 Task: Change the description format of the category "Announcement" in the repository "Javascript" to "Question / Answer".
Action: Mouse moved to (1071, 186)
Screenshot: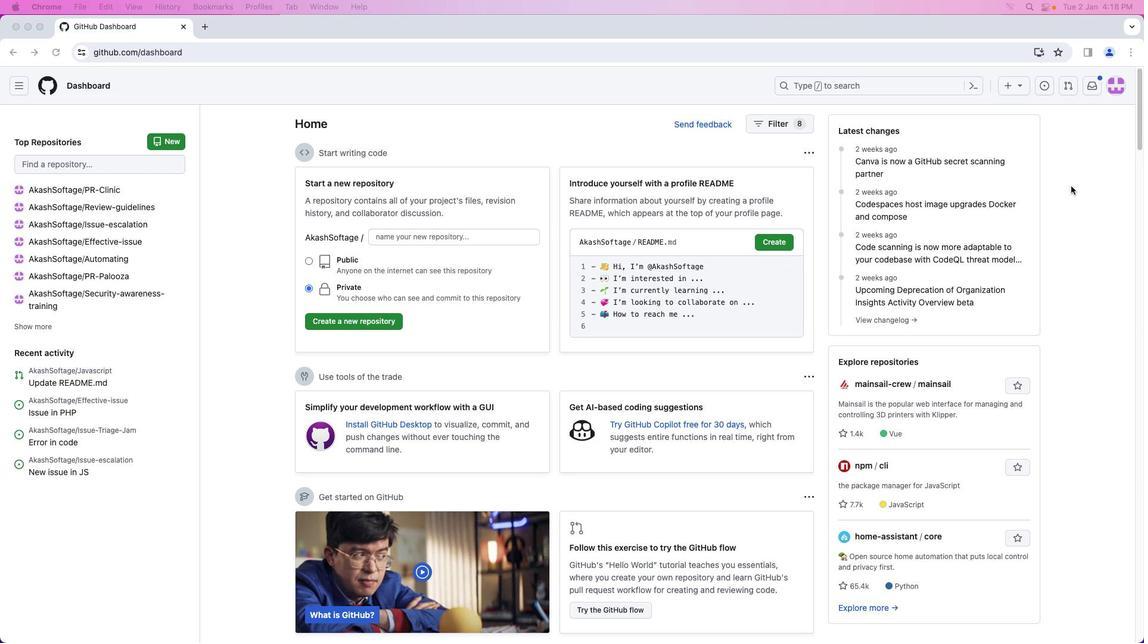 
Action: Mouse pressed left at (1071, 186)
Screenshot: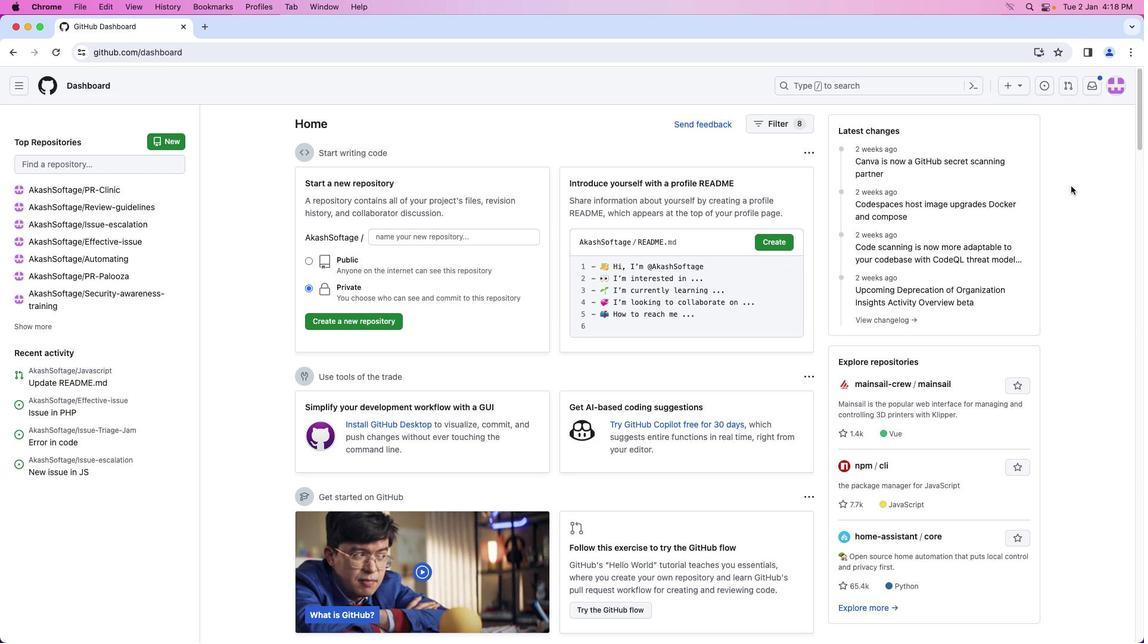 
Action: Mouse moved to (1117, 89)
Screenshot: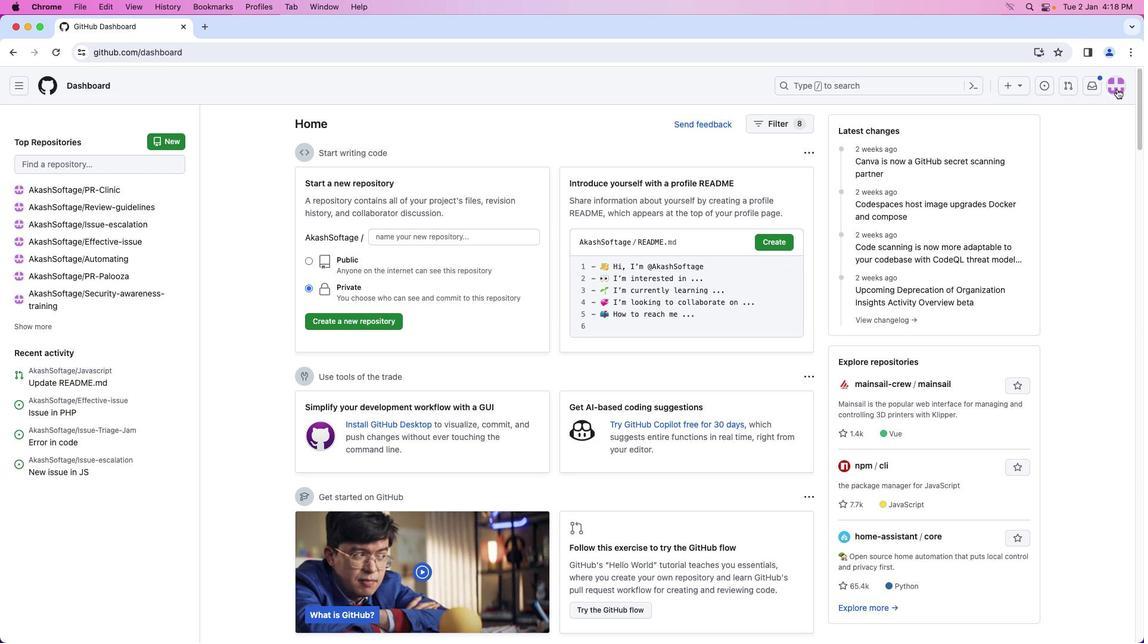 
Action: Mouse pressed left at (1117, 89)
Screenshot: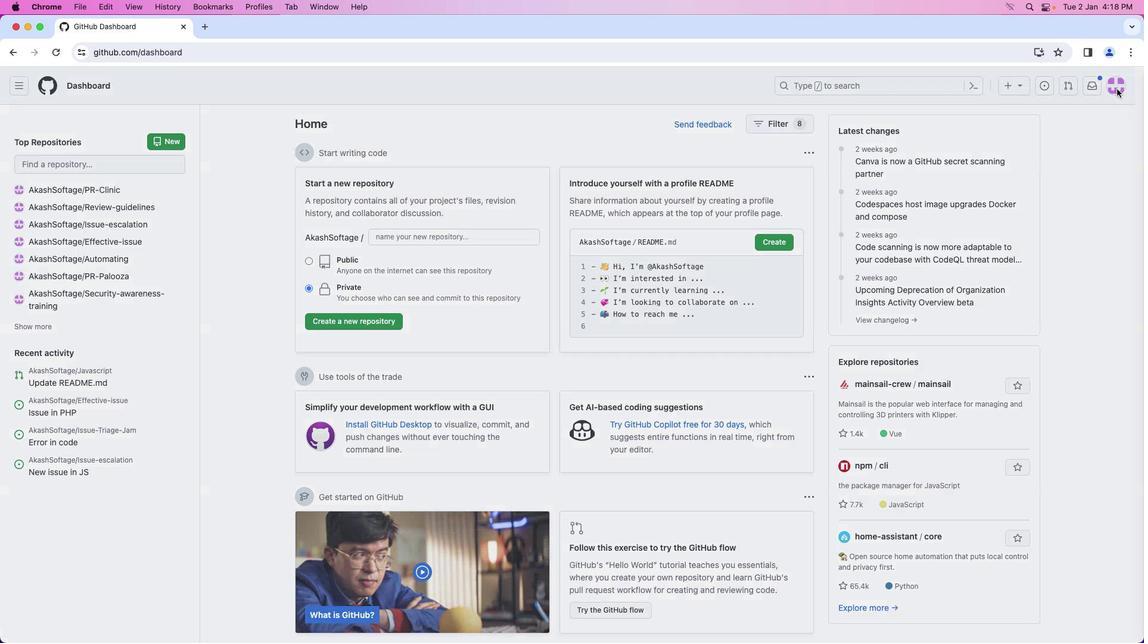 
Action: Mouse moved to (1034, 190)
Screenshot: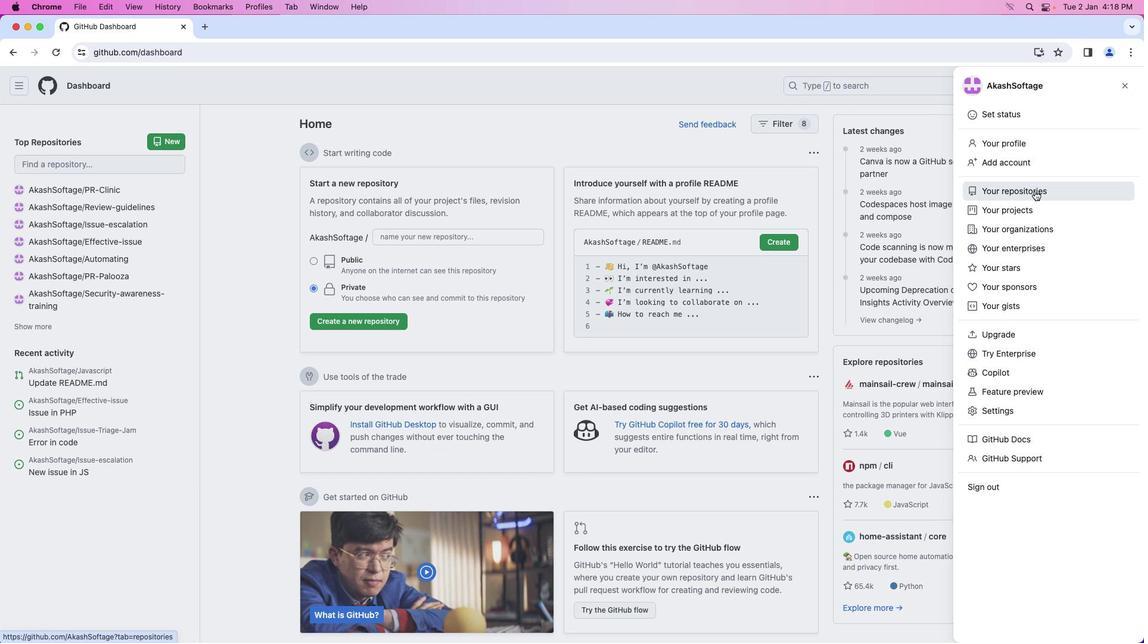 
Action: Mouse pressed left at (1034, 190)
Screenshot: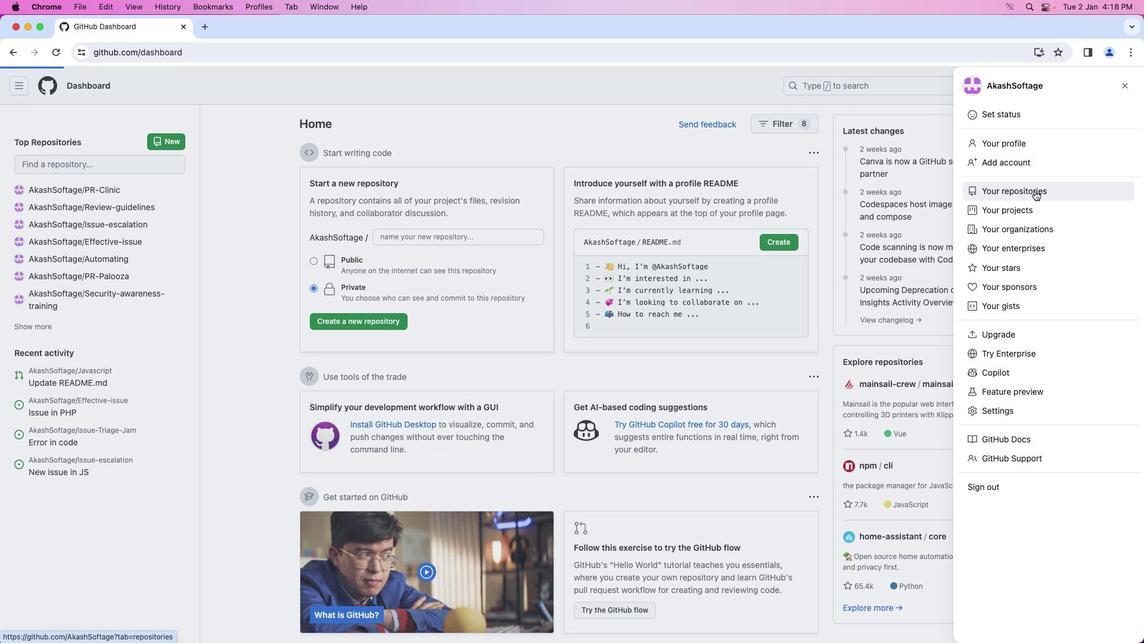 
Action: Mouse moved to (441, 201)
Screenshot: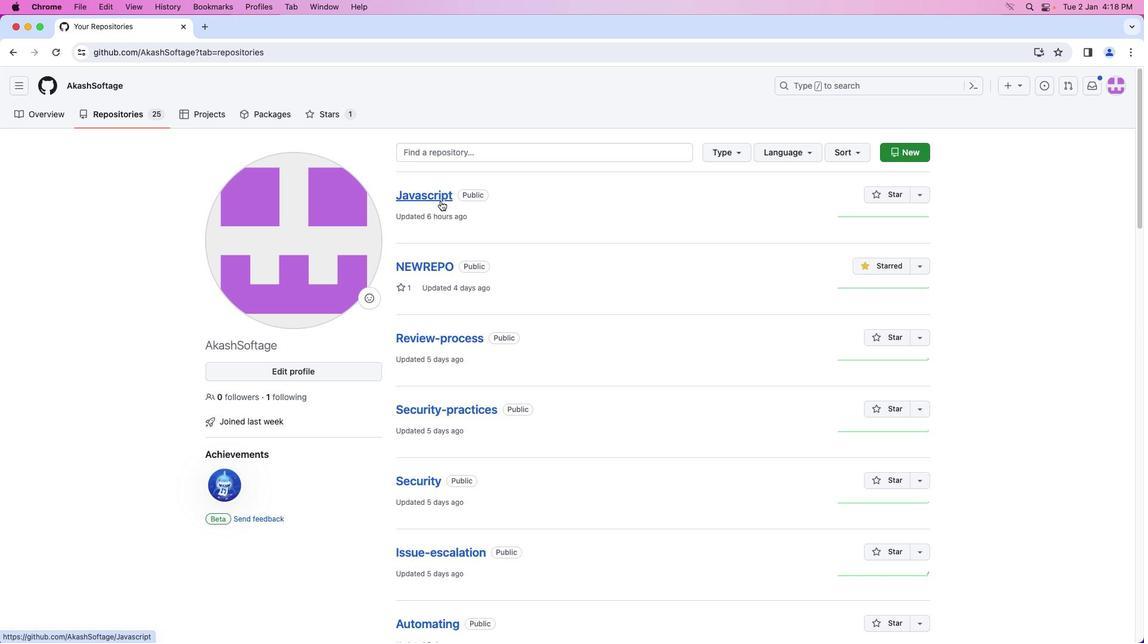 
Action: Mouse pressed left at (441, 201)
Screenshot: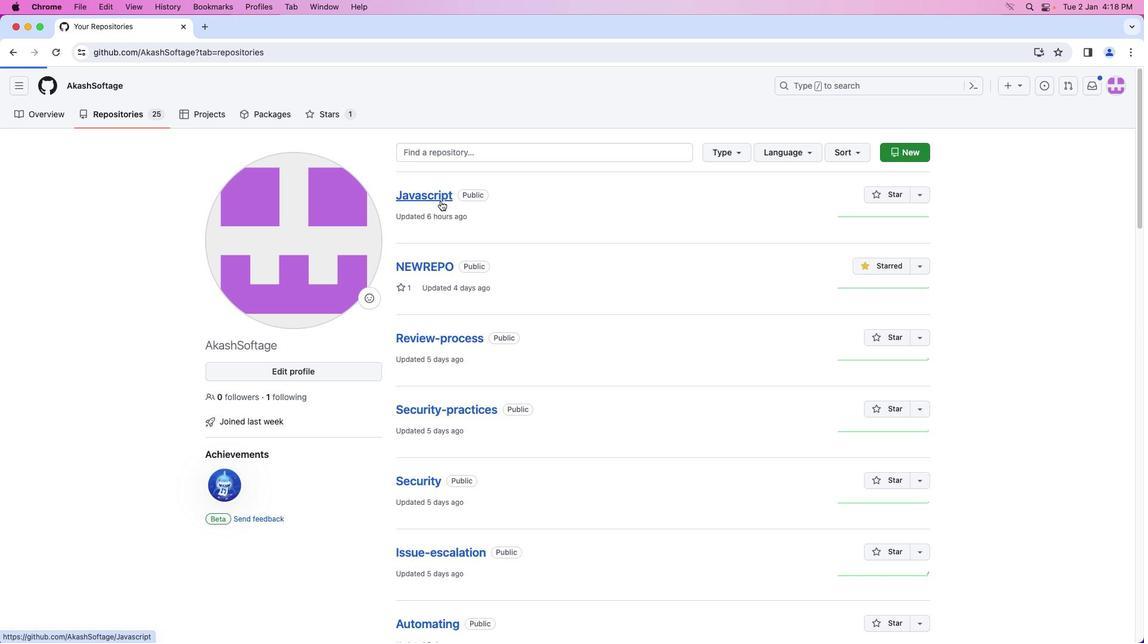 
Action: Mouse moved to (264, 122)
Screenshot: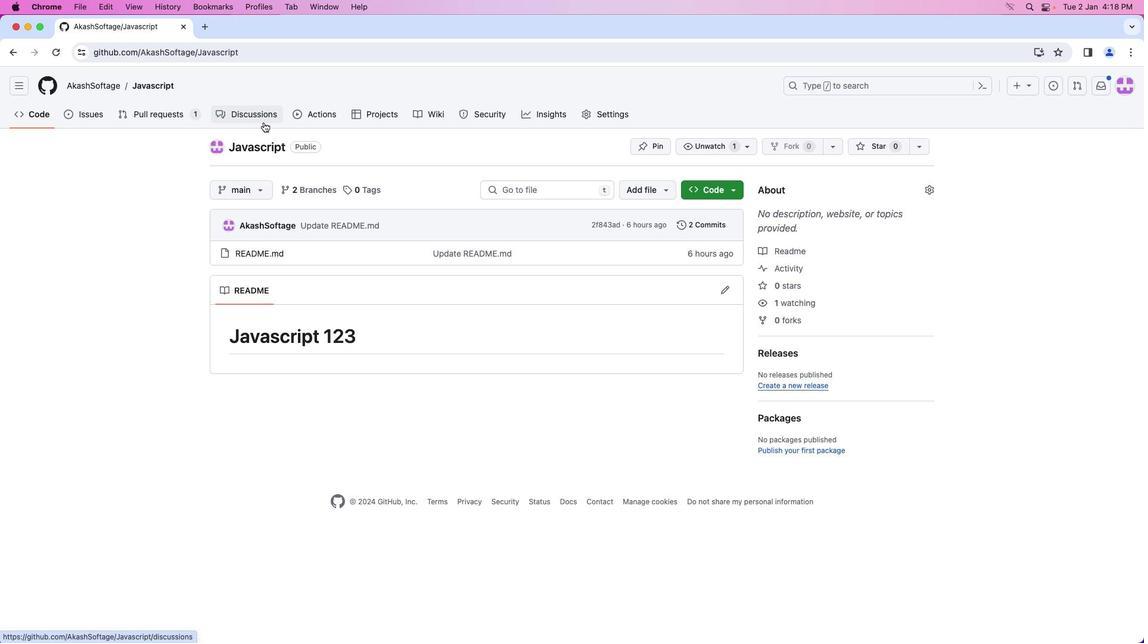 
Action: Mouse pressed left at (264, 122)
Screenshot: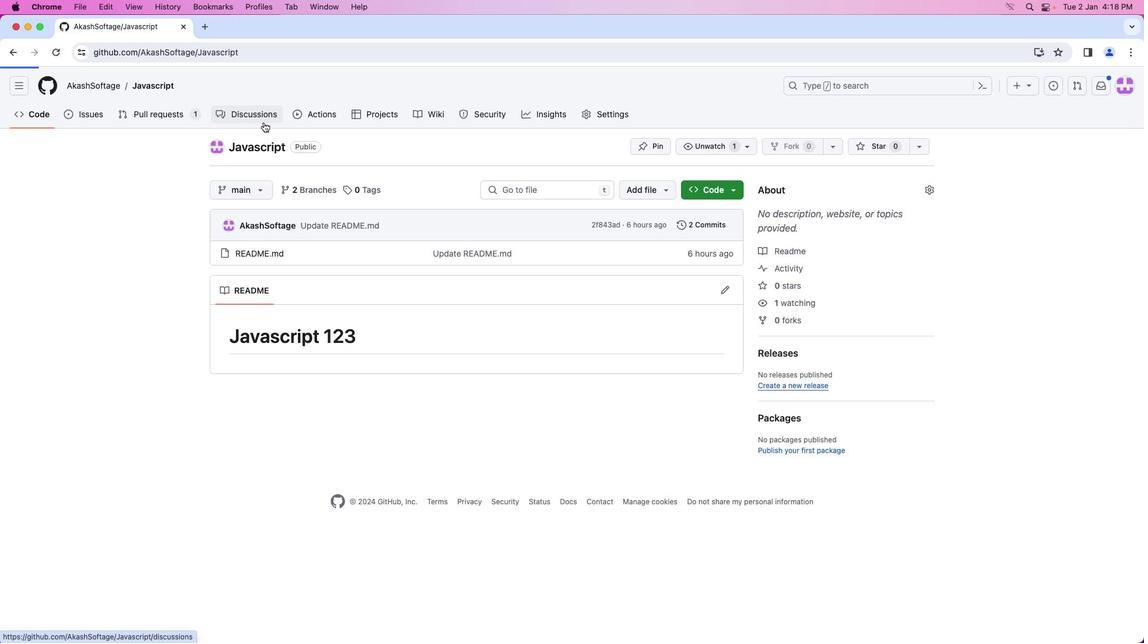 
Action: Mouse moved to (392, 290)
Screenshot: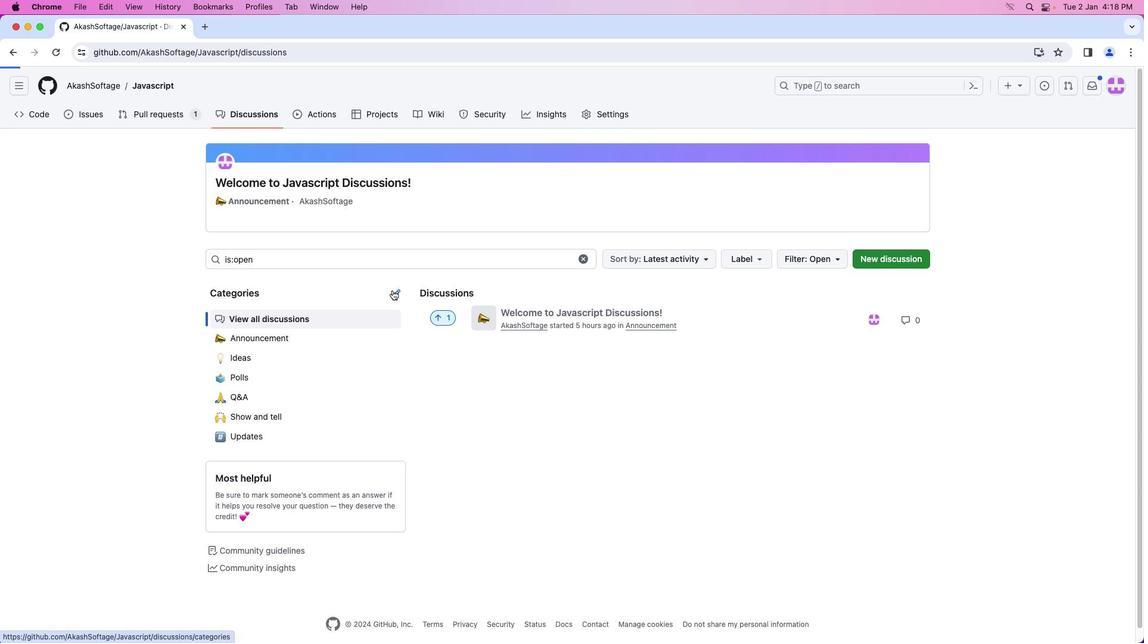 
Action: Mouse pressed left at (392, 290)
Screenshot: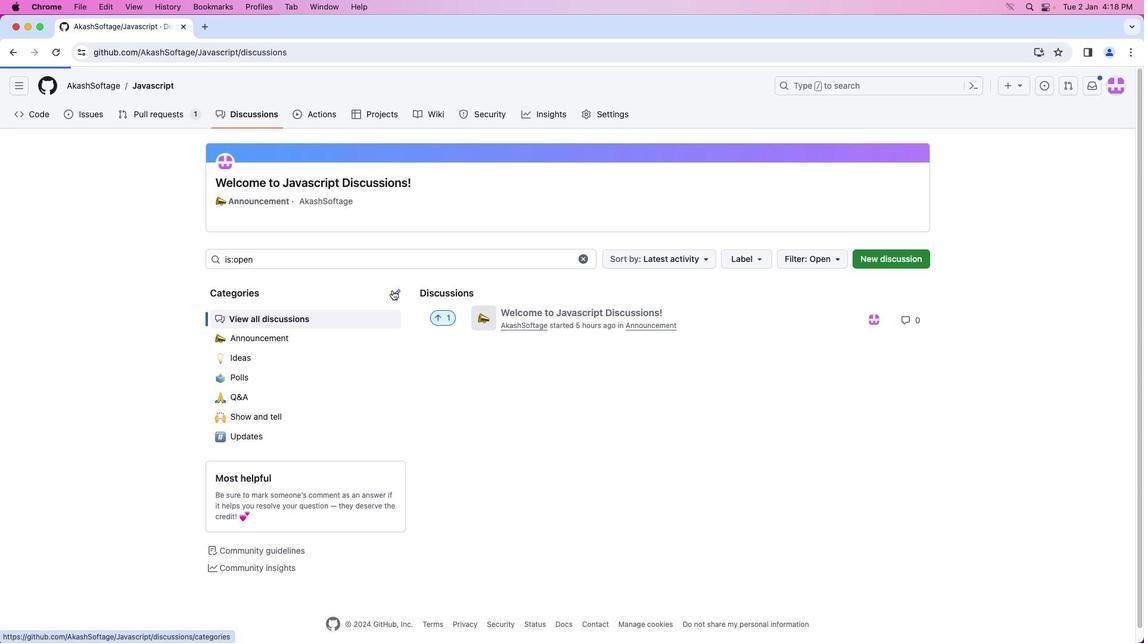 
Action: Mouse moved to (898, 247)
Screenshot: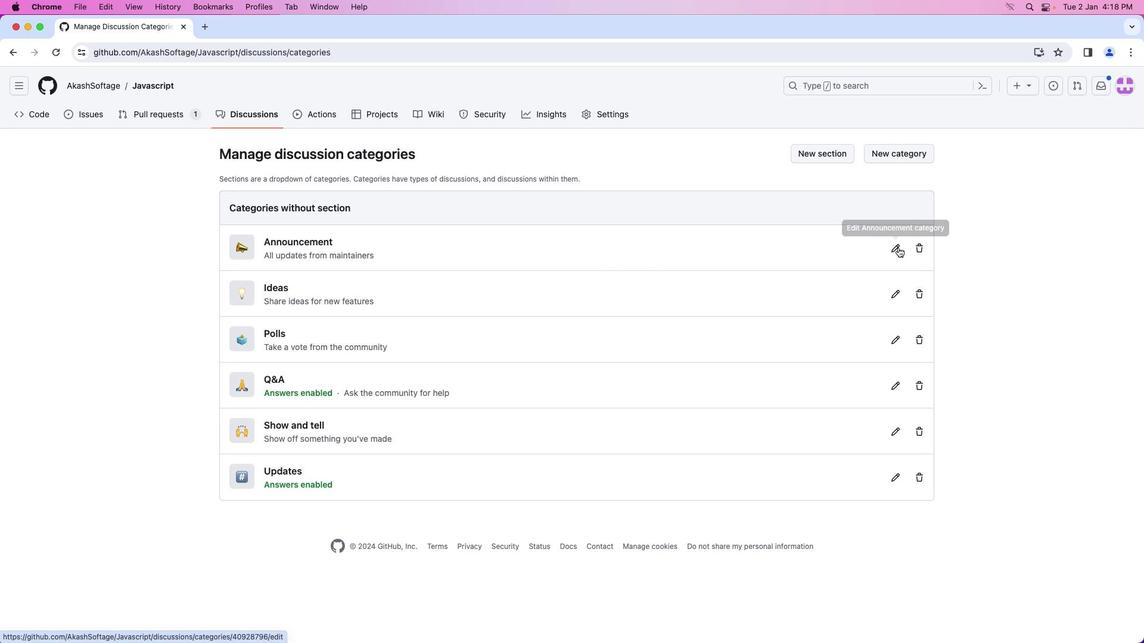 
Action: Mouse pressed left at (898, 247)
Screenshot: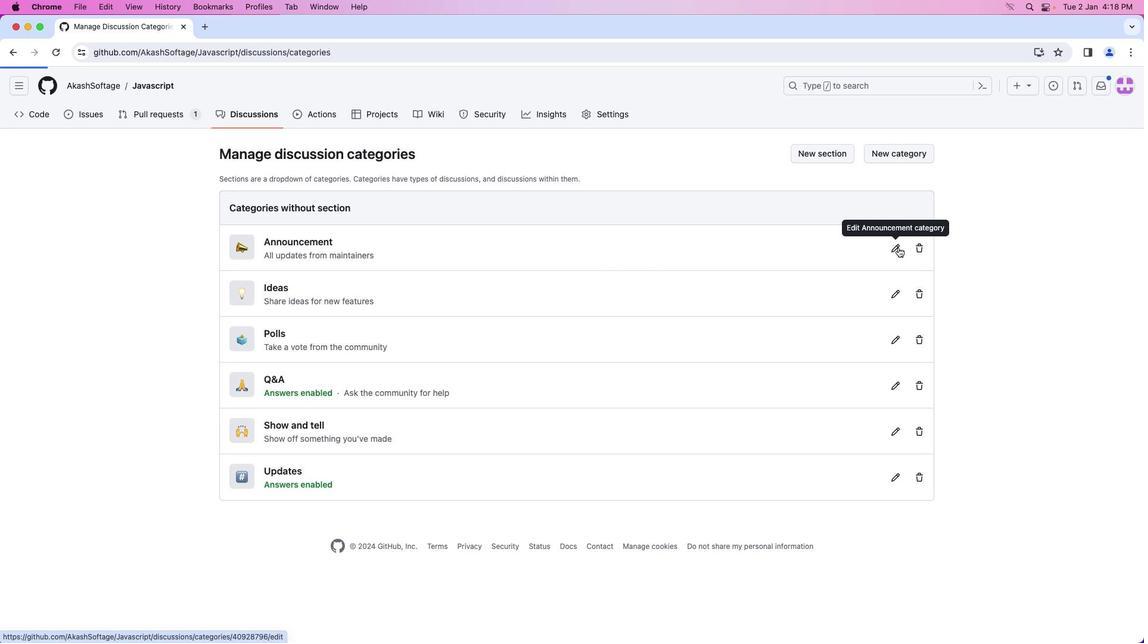 
Action: Mouse moved to (433, 341)
Screenshot: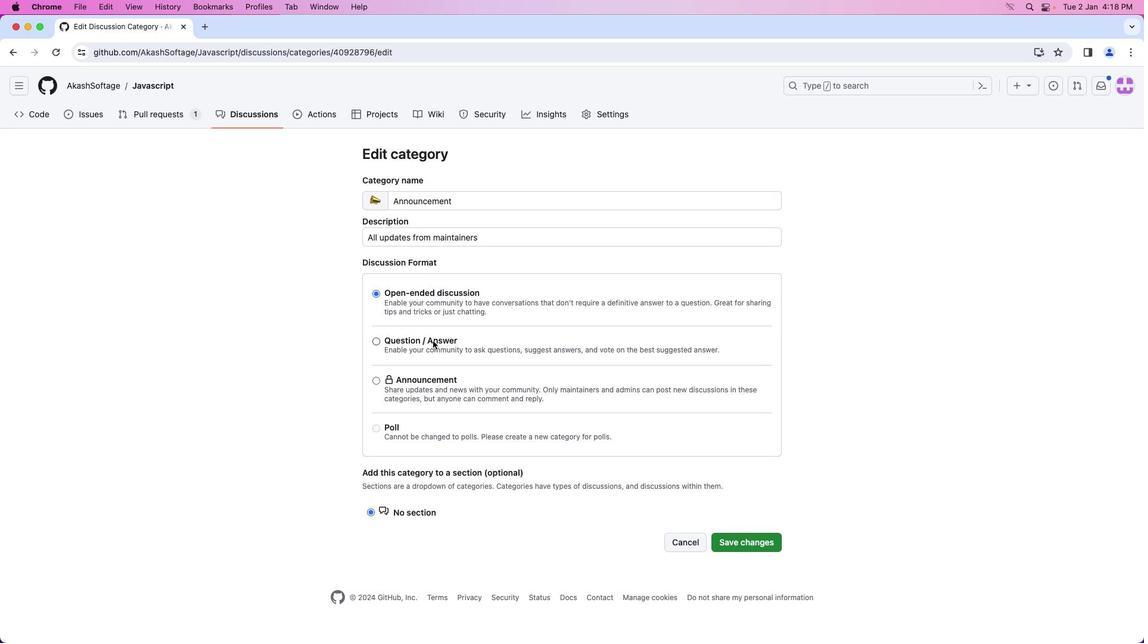
Action: Mouse pressed left at (433, 341)
Screenshot: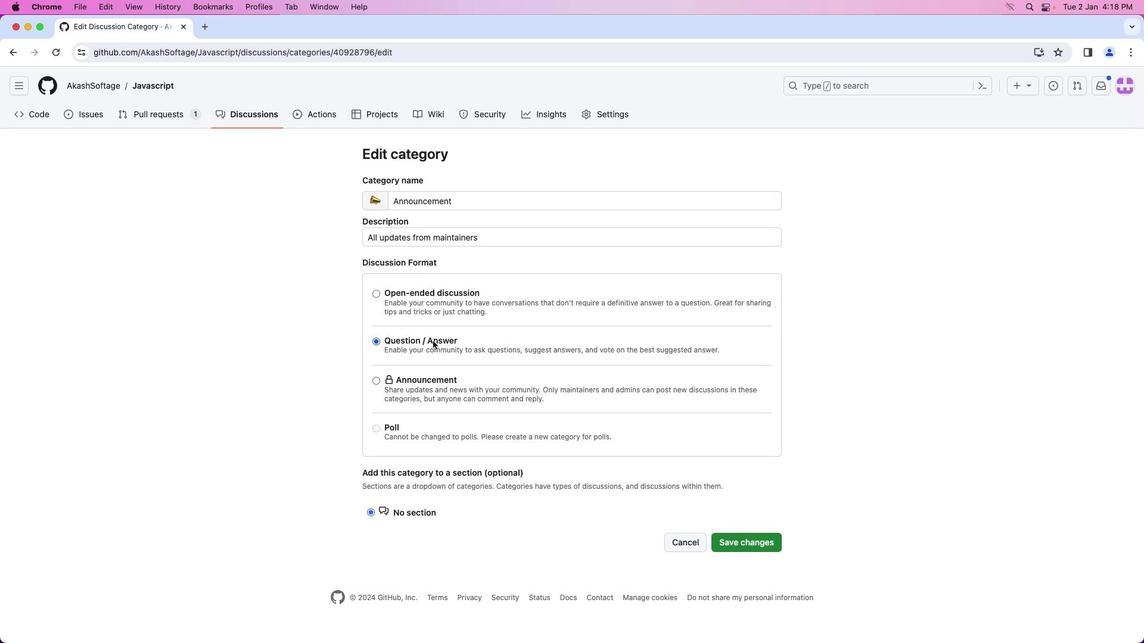 
Action: Mouse moved to (761, 538)
Screenshot: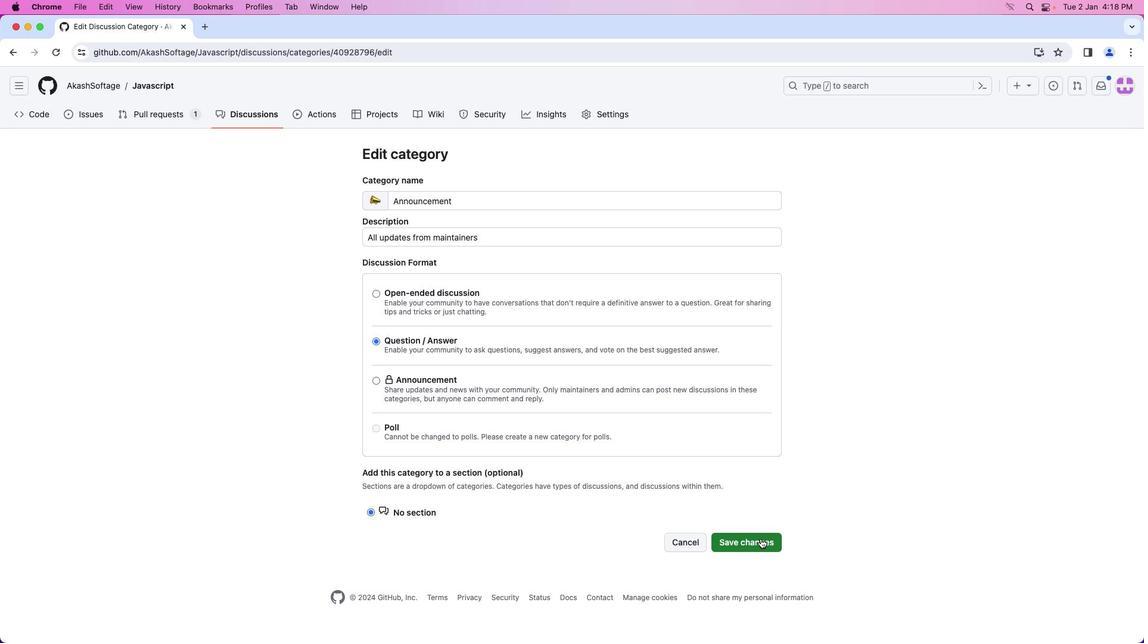 
Action: Mouse pressed left at (761, 538)
Screenshot: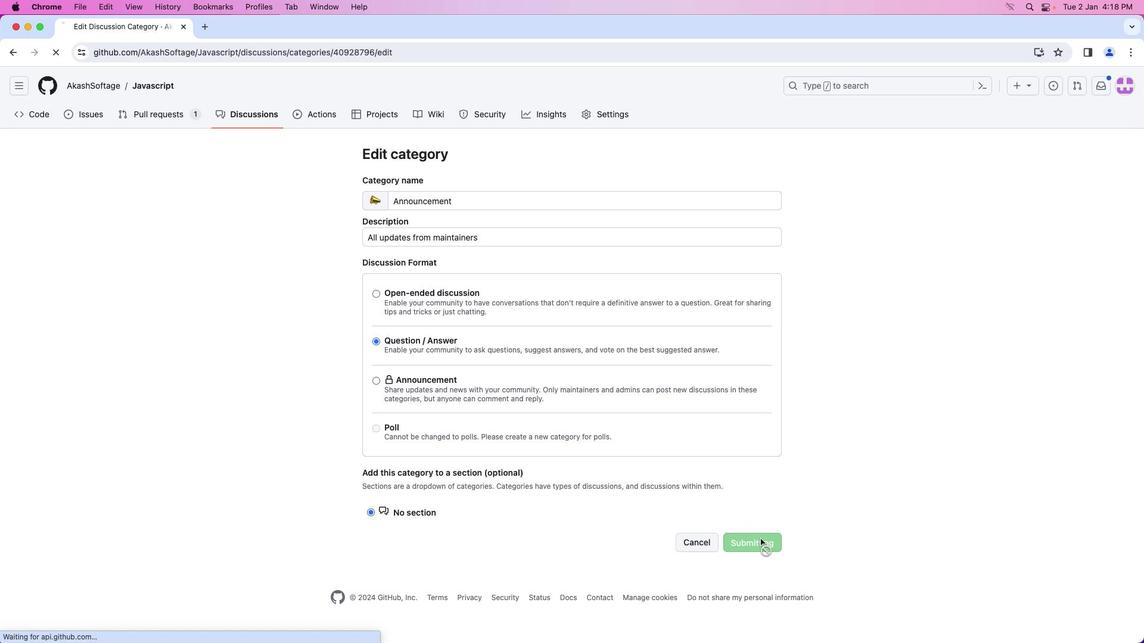 
Action: Mouse moved to (1021, 408)
Screenshot: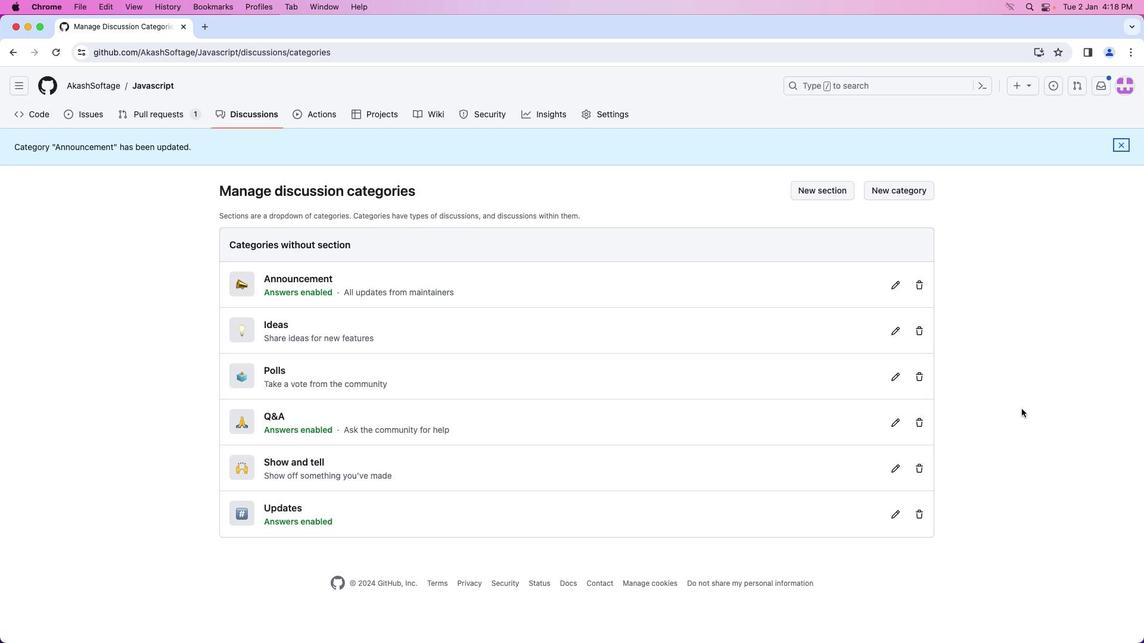 
Action: Mouse pressed left at (1021, 408)
Screenshot: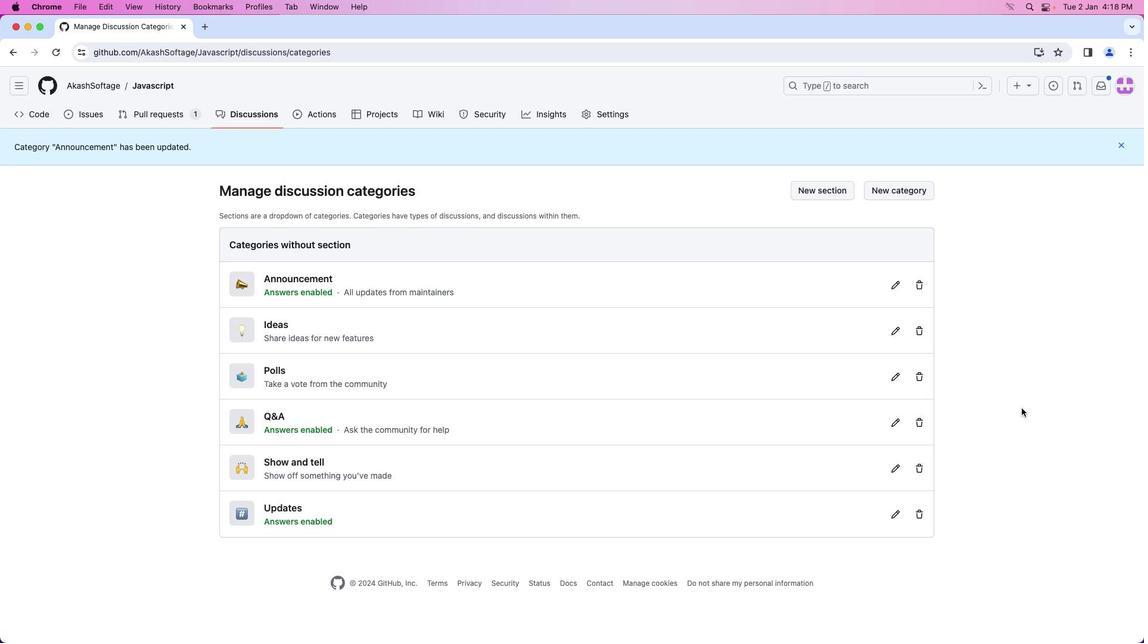 
Action: Mouse moved to (1021, 408)
Screenshot: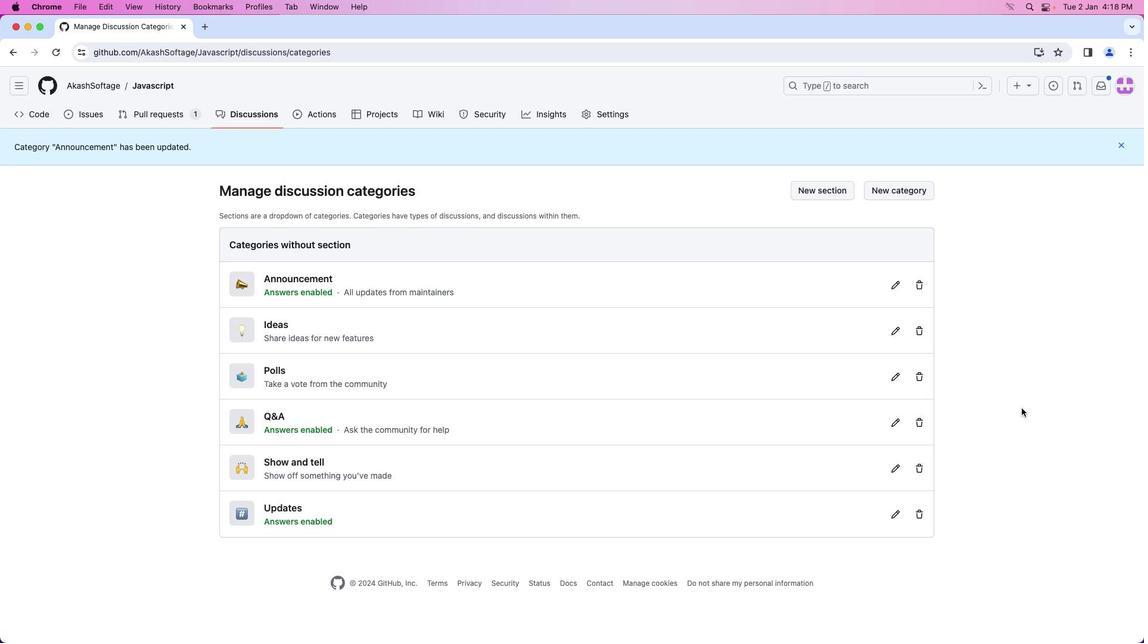 
